 Task: Create a section Integration Framework Sprint and in the section, add a milestone User Acceptance Testing (UAT) Implementation in the project BlueLine
Action: Mouse moved to (401, 382)
Screenshot: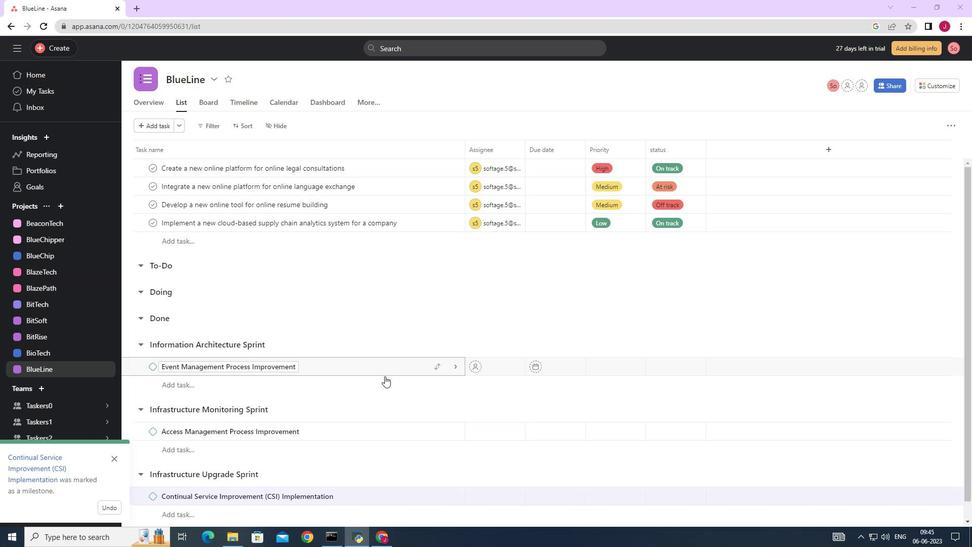 
Action: Mouse scrolled (401, 382) with delta (0, 0)
Screenshot: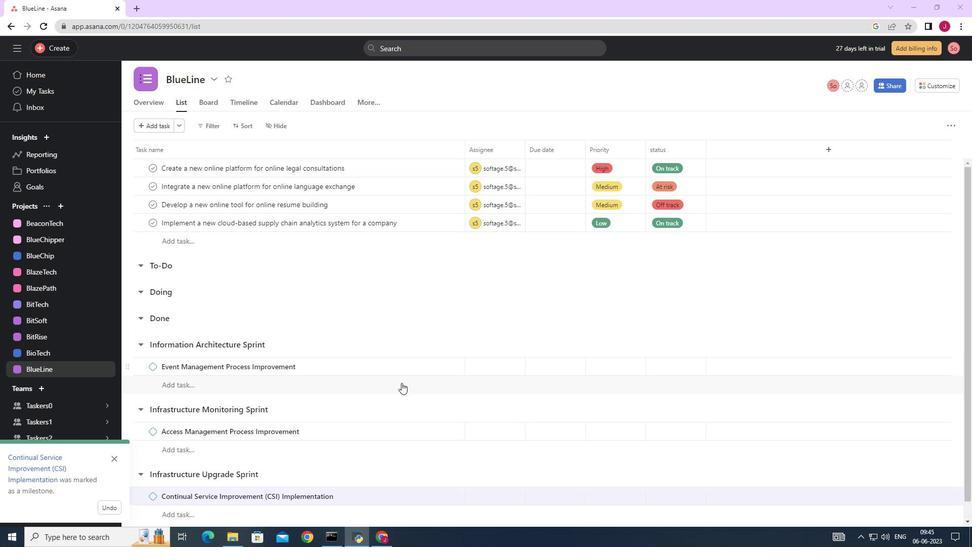 
Action: Mouse moved to (402, 383)
Screenshot: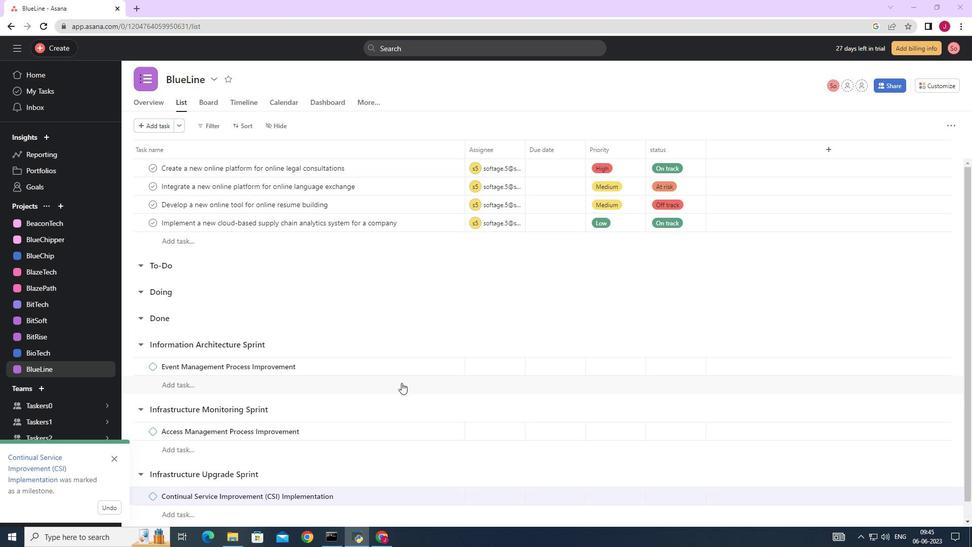 
Action: Mouse scrolled (402, 382) with delta (0, 0)
Screenshot: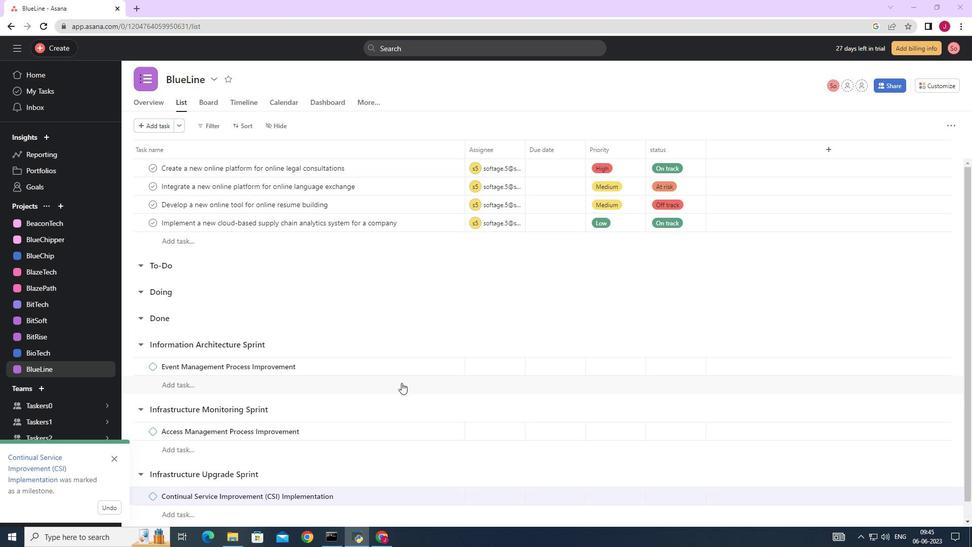 
Action: Mouse scrolled (402, 382) with delta (0, 0)
Screenshot: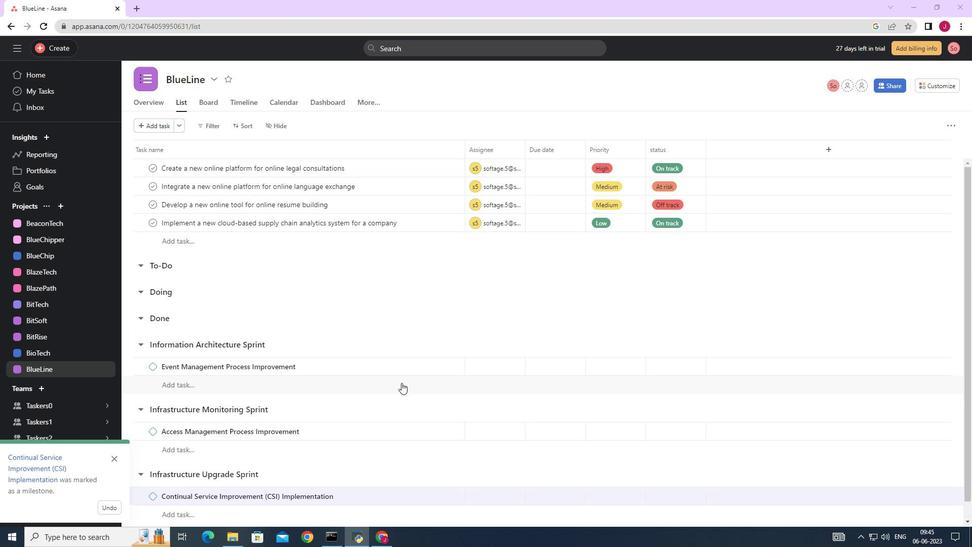 
Action: Mouse scrolled (402, 382) with delta (0, 0)
Screenshot: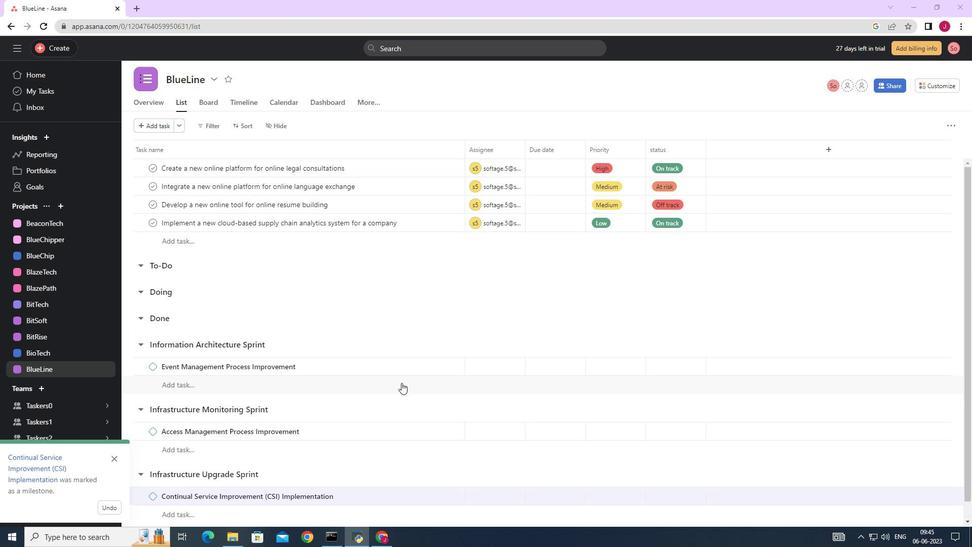 
Action: Mouse scrolled (402, 382) with delta (0, 0)
Screenshot: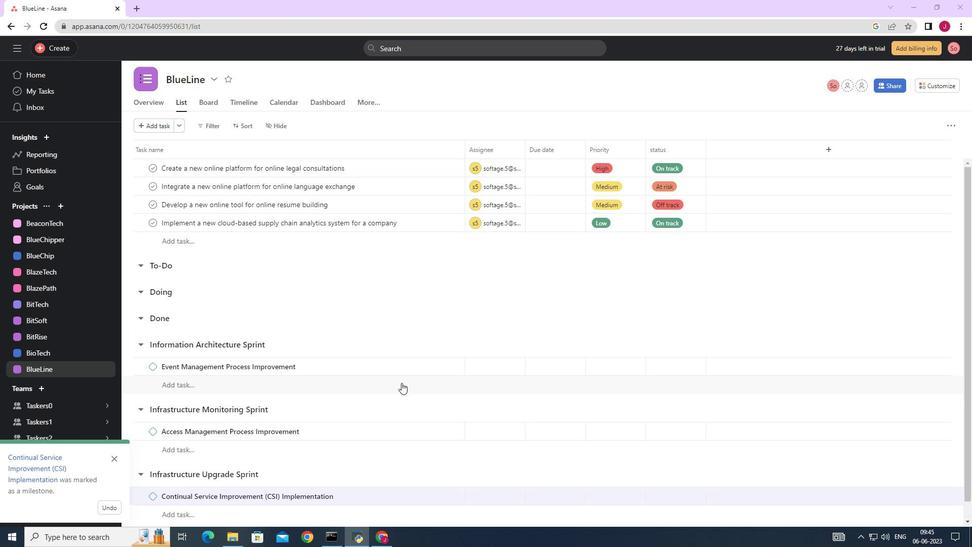
Action: Mouse moved to (402, 383)
Screenshot: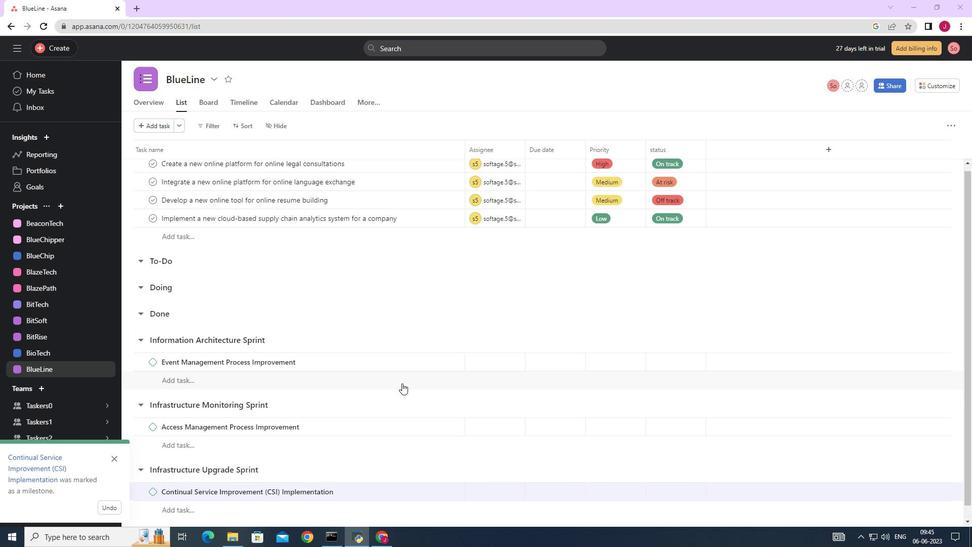 
Action: Mouse scrolled (402, 382) with delta (0, 0)
Screenshot: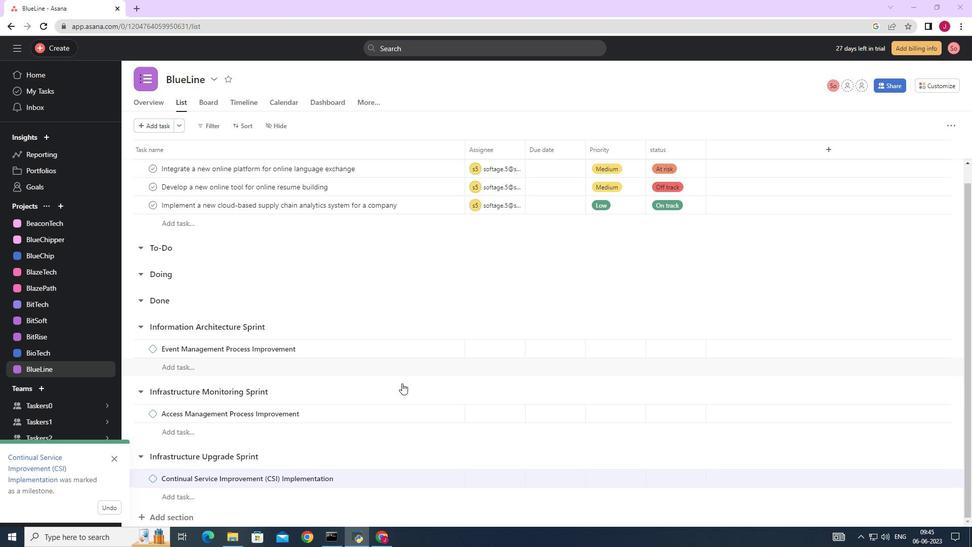 
Action: Mouse scrolled (402, 382) with delta (0, 0)
Screenshot: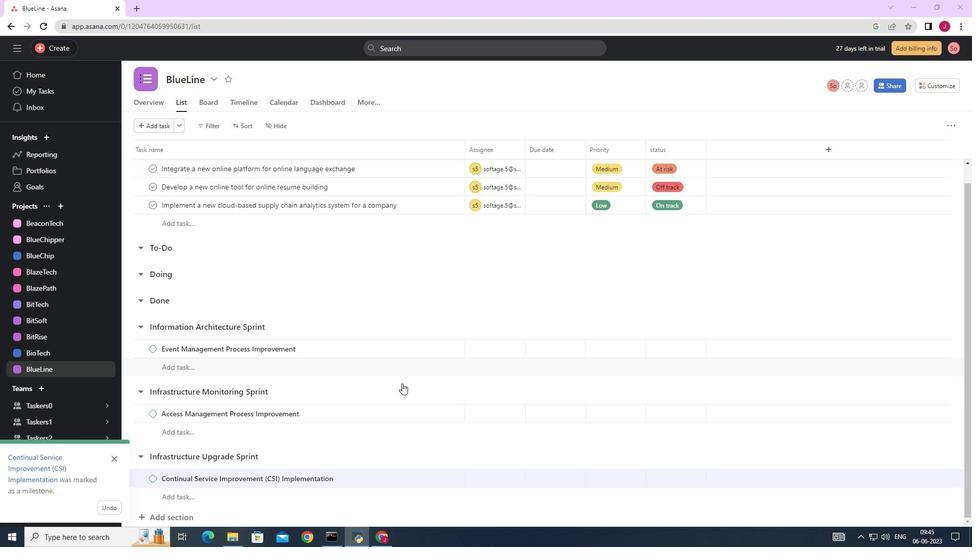 
Action: Mouse scrolled (402, 382) with delta (0, 0)
Screenshot: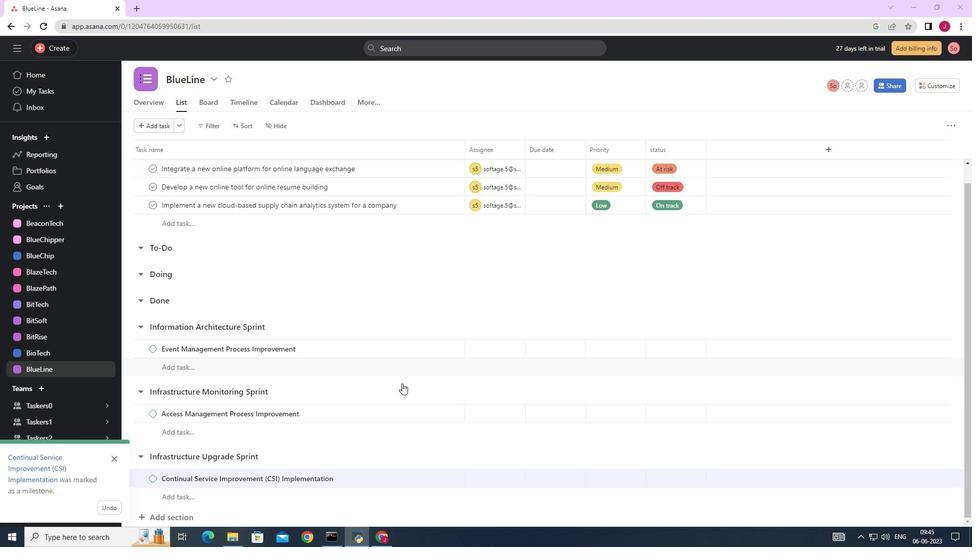 
Action: Mouse scrolled (402, 382) with delta (0, 0)
Screenshot: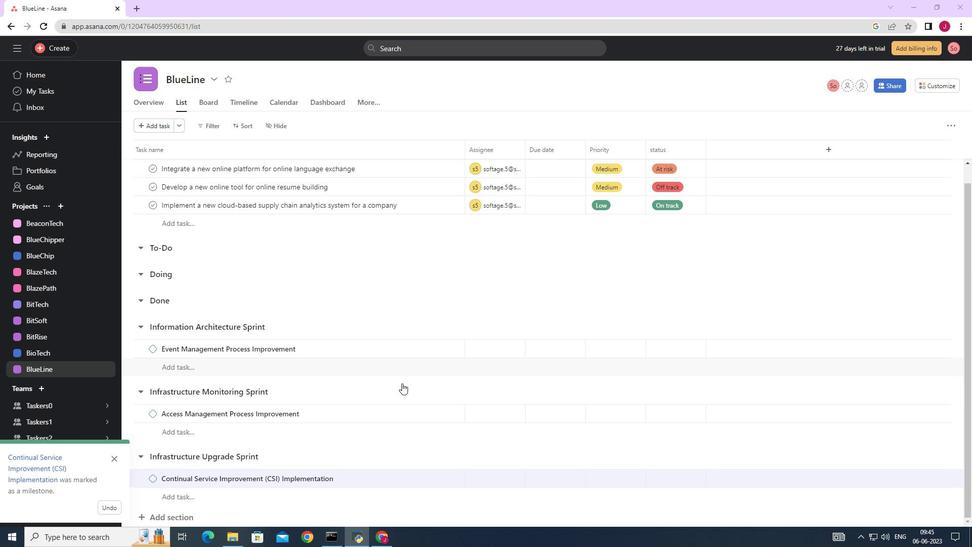 
Action: Mouse moved to (174, 516)
Screenshot: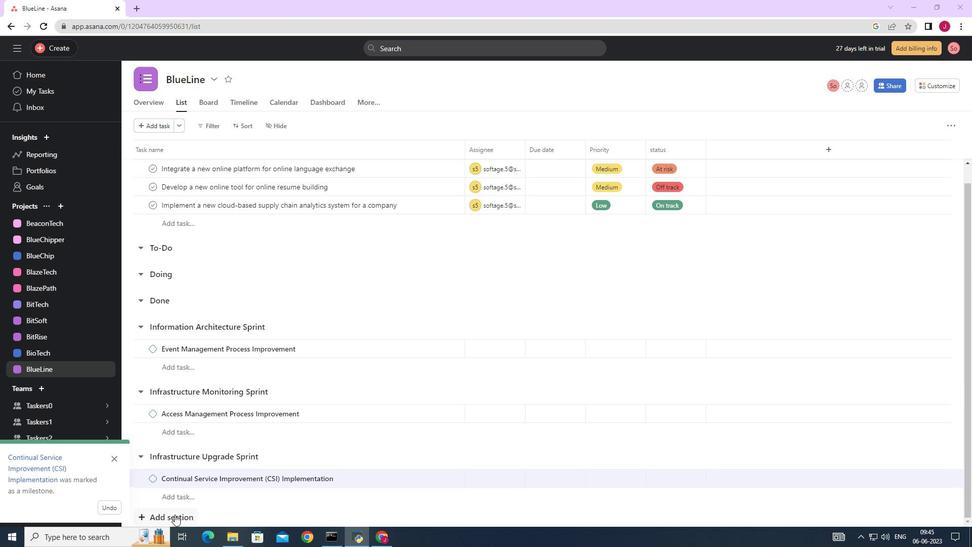 
Action: Mouse pressed left at (174, 516)
Screenshot: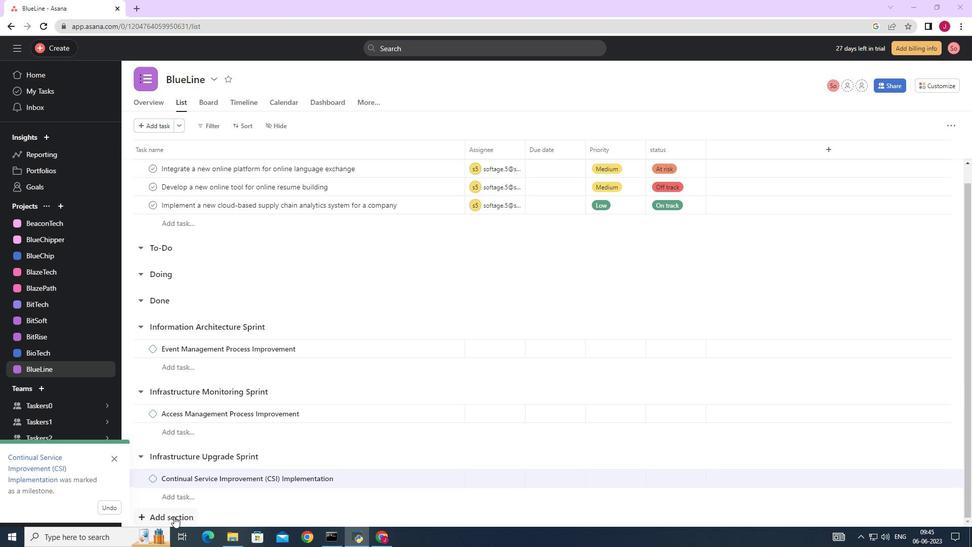 
Action: Key pressed <Key.caps_lock>I<Key.caps_lock>ntegration<Key.space><Key.caps_lock>S<Key.caps_lock>print<Key.enter><Key.caps_lock>U<Key.caps_lock>ser<Key.space><Key.caps_lock>A<Key.caps_lock>cceptance<Key.space><Key.caps_lock>T<Key.caps_lock>esting<Key.space><Key.shift_r><Key.shift_r><Key.shift_r><Key.shift_r><Key.shift_r><Key.shift_r><Key.shift_r><Key.shift_r><Key.shift_r><Key.shift_r><Key.shift_r><Key.shift_r><Key.shift_r><Key.shift_r><Key.shift_r><Key.shift_r><Key.shift_r><Key.shift_r><Key.shift_r>(<Key.caps_lock>UAT<Key.shift_r>)<Key.space><Key.caps_lock>i<Key.caps_lock>MPLEMENTATION<Key.backspace><Key.backspace><Key.backspace><Key.backspace><Key.backspace><Key.backspace><Key.backspace><Key.backspace><Key.backspace><Key.backspace><Key.backspace><Key.backspace><Key.backspace><Key.backspace>I<Key.caps_lock>mplementation
Screenshot: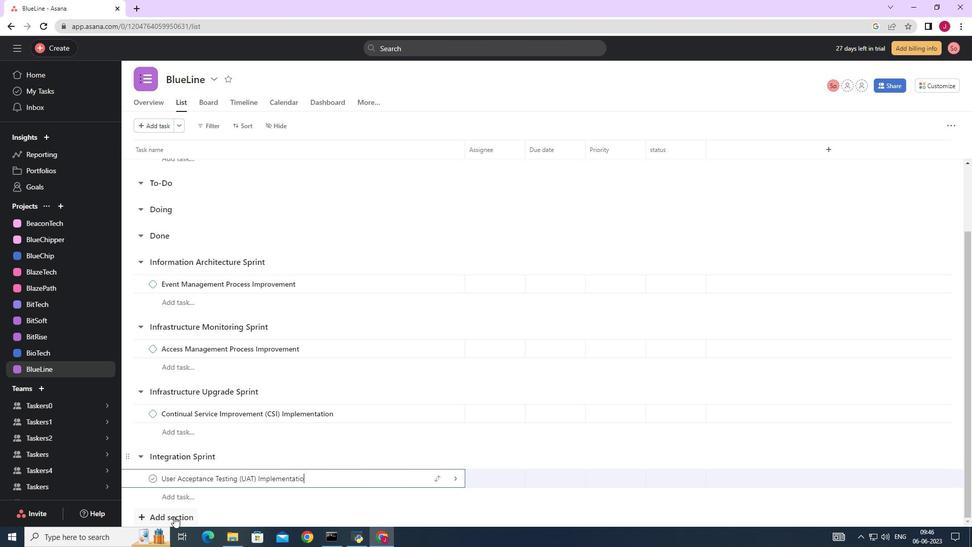 
Action: Mouse moved to (453, 476)
Screenshot: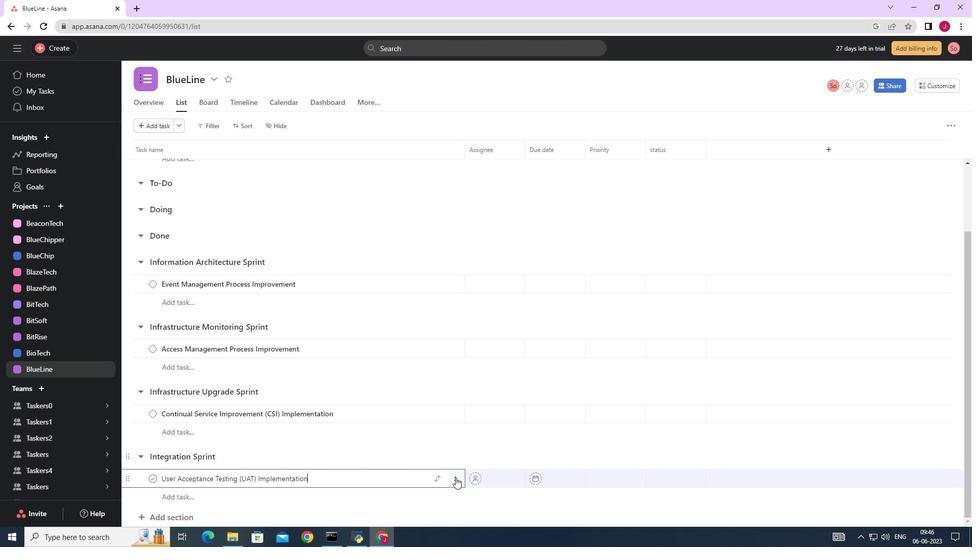 
Action: Mouse pressed left at (453, 476)
Screenshot: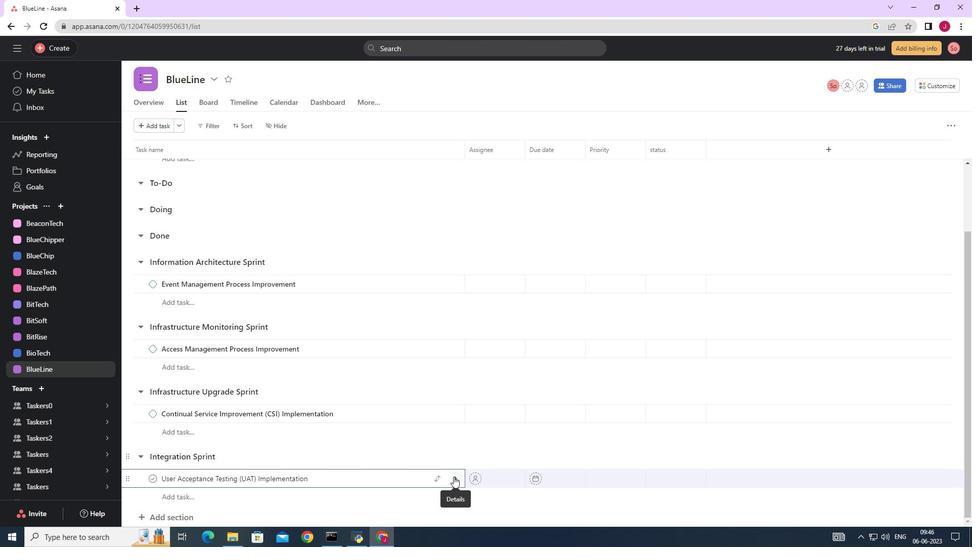 
Action: Mouse moved to (931, 126)
Screenshot: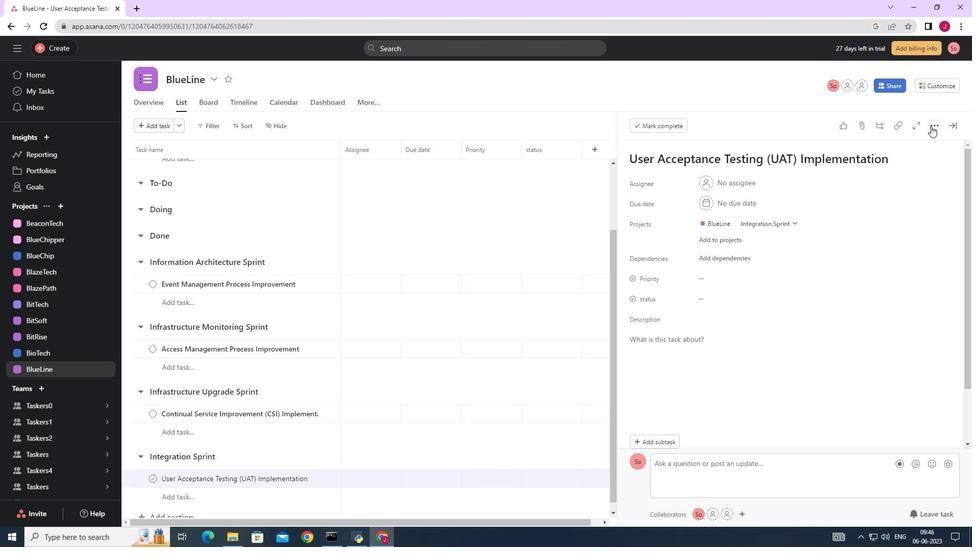 
Action: Mouse pressed left at (931, 126)
Screenshot: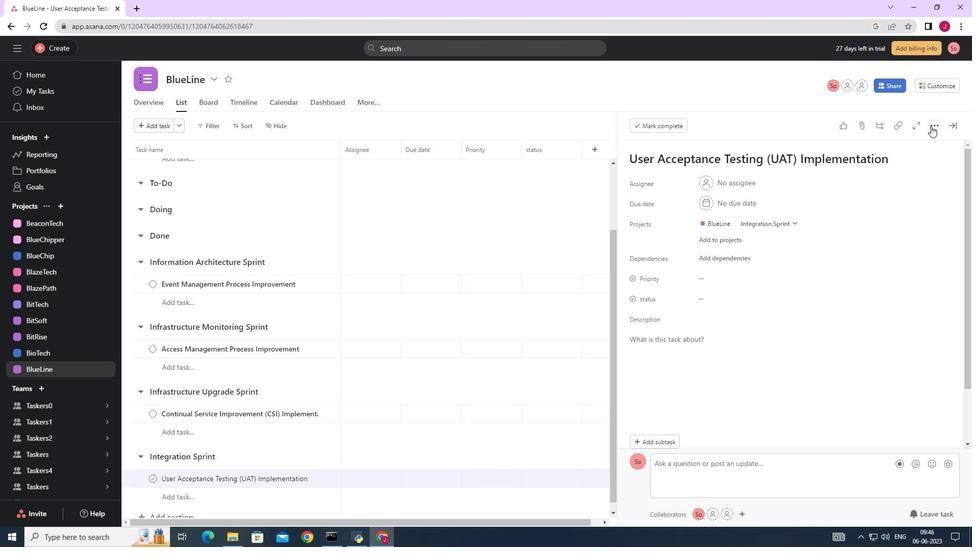 
Action: Mouse moved to (851, 166)
Screenshot: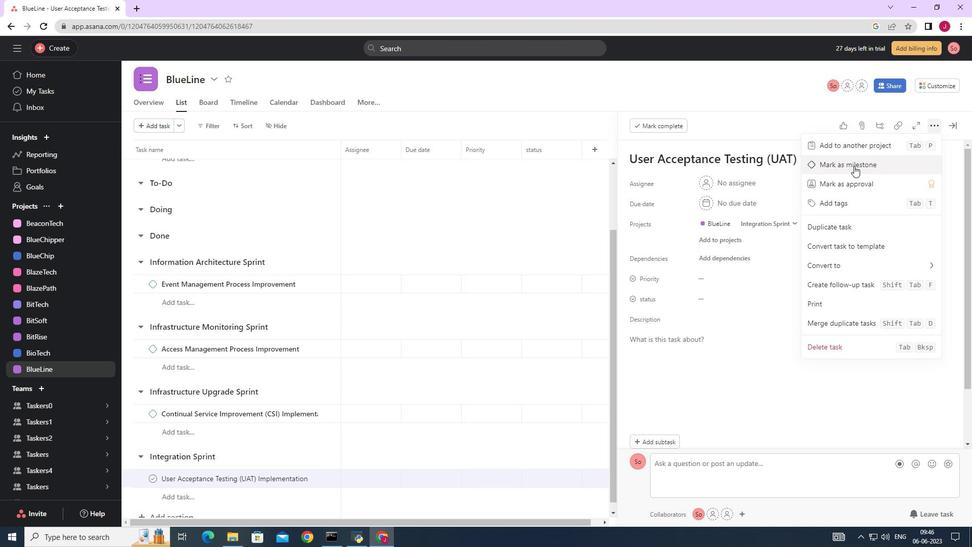 
Action: Mouse pressed left at (851, 166)
Screenshot: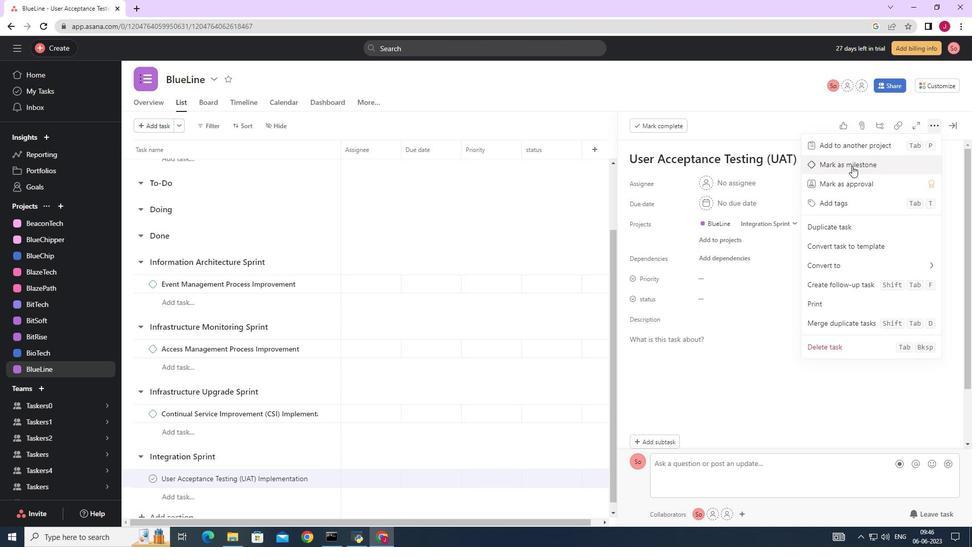 
Action: Mouse moved to (955, 123)
Screenshot: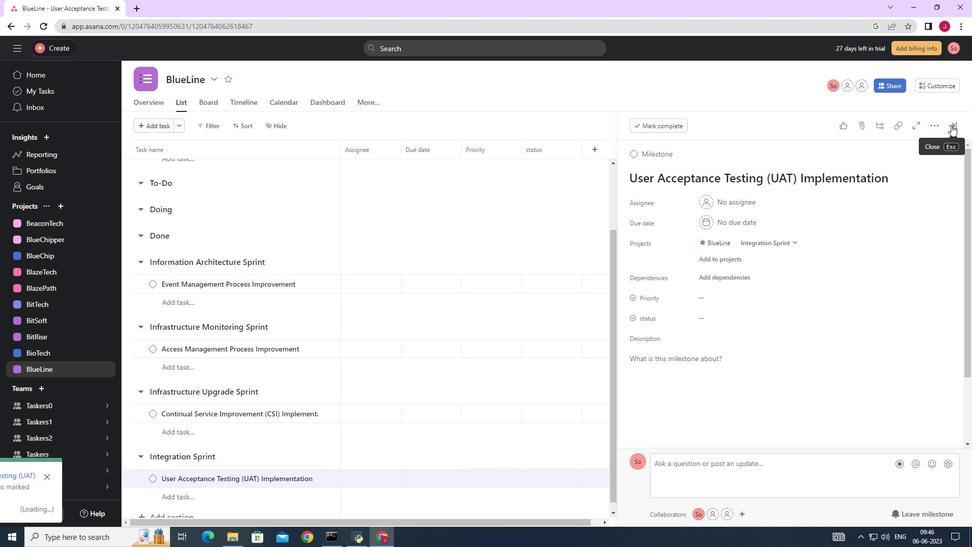 
Action: Mouse pressed left at (955, 123)
Screenshot: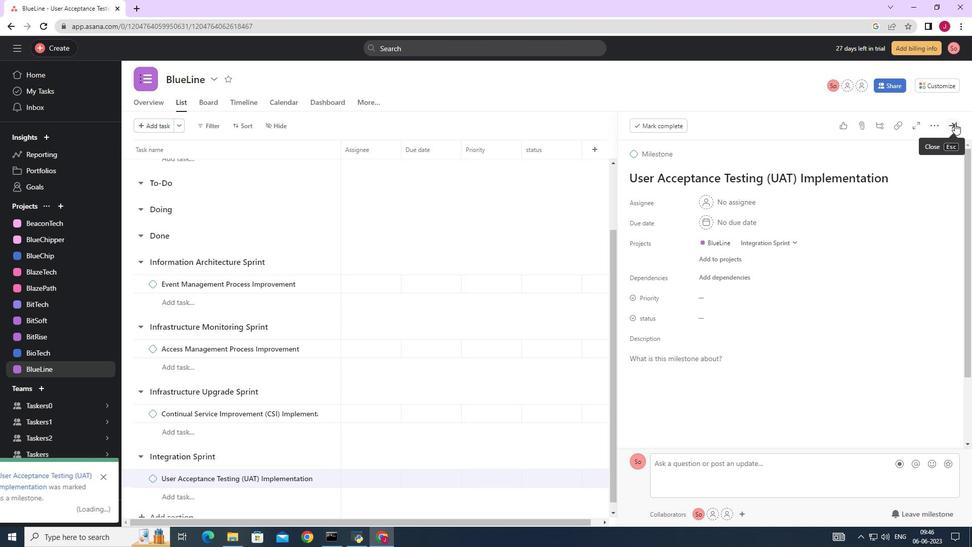 
Action: Mouse moved to (802, 151)
Screenshot: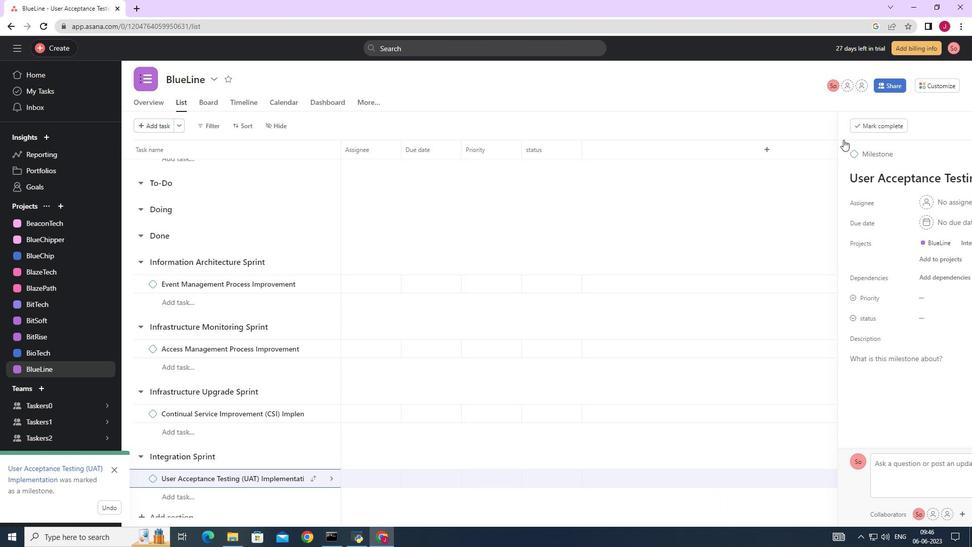 
